 Task: In job application update turn off in-app notifications.
Action: Mouse moved to (624, 58)
Screenshot: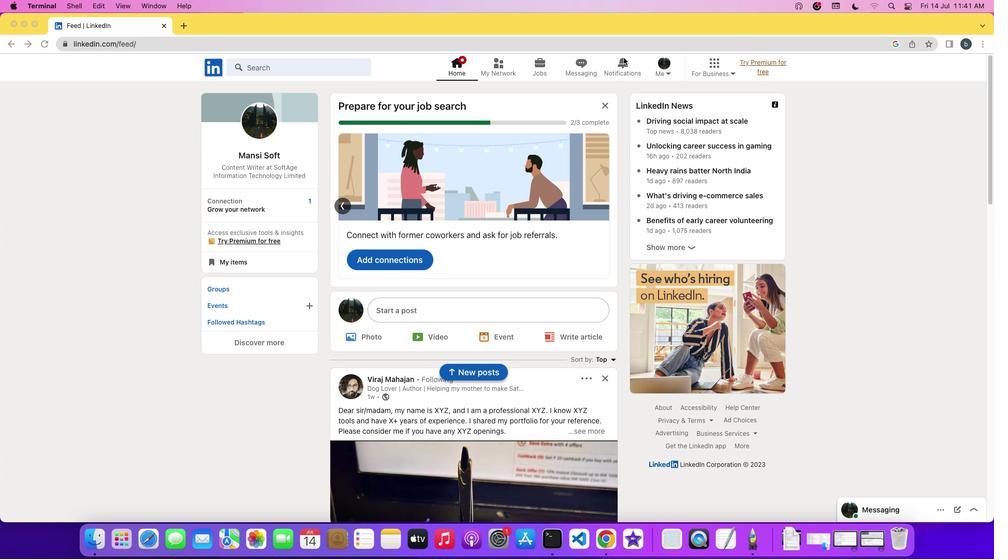 
Action: Mouse pressed left at (624, 58)
Screenshot: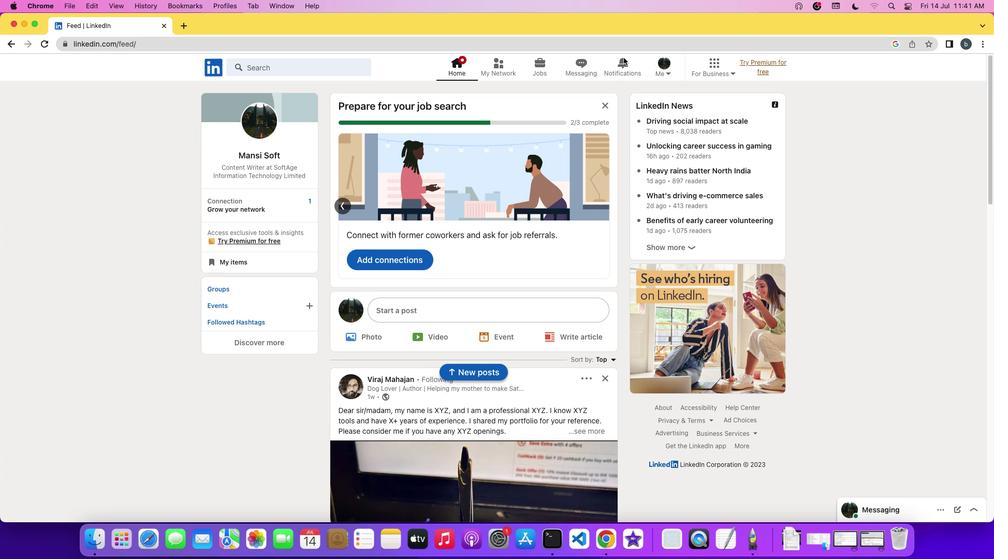 
Action: Mouse moved to (622, 62)
Screenshot: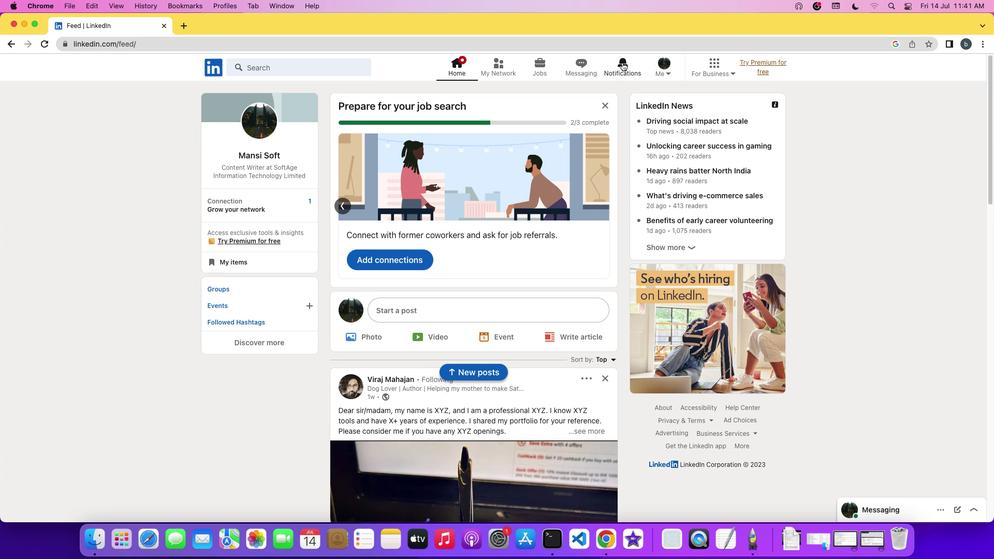 
Action: Mouse pressed left at (622, 62)
Screenshot: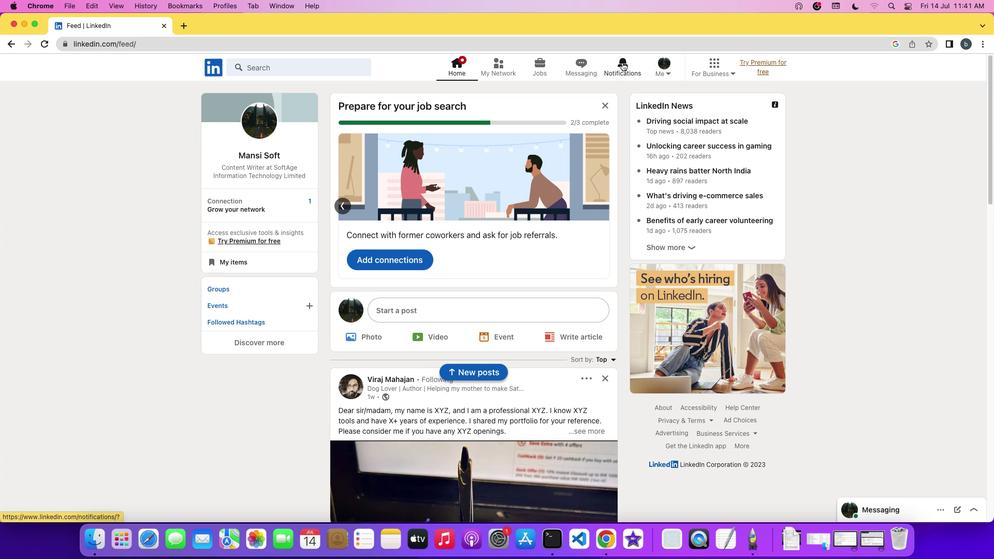 
Action: Mouse moved to (233, 137)
Screenshot: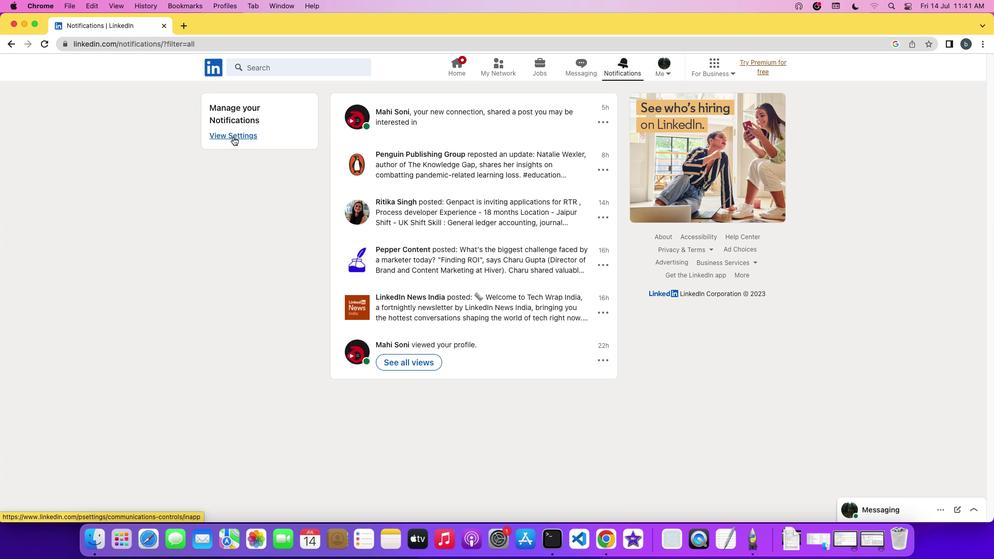 
Action: Mouse pressed left at (233, 137)
Screenshot: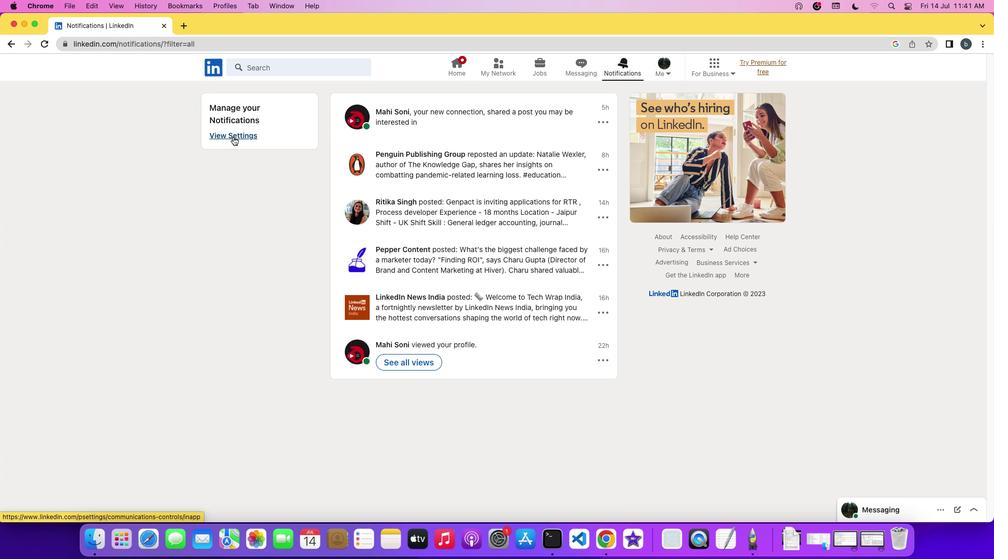 
Action: Mouse moved to (415, 129)
Screenshot: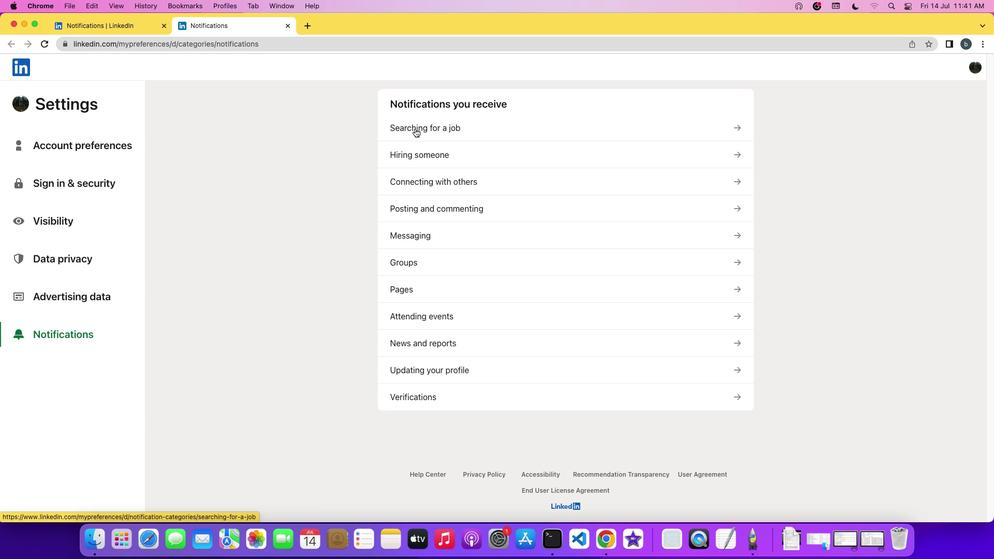 
Action: Mouse pressed left at (415, 129)
Screenshot: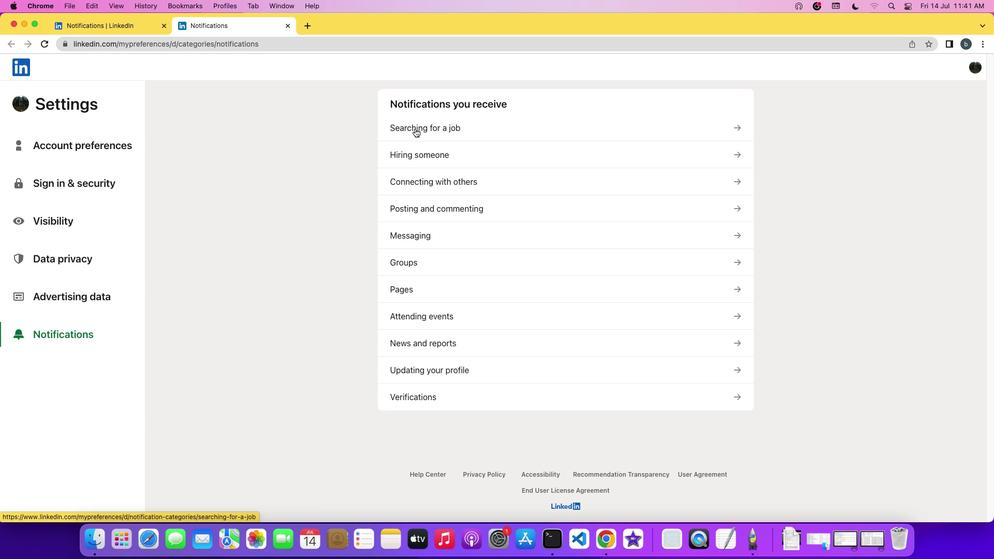 
Action: Mouse moved to (430, 280)
Screenshot: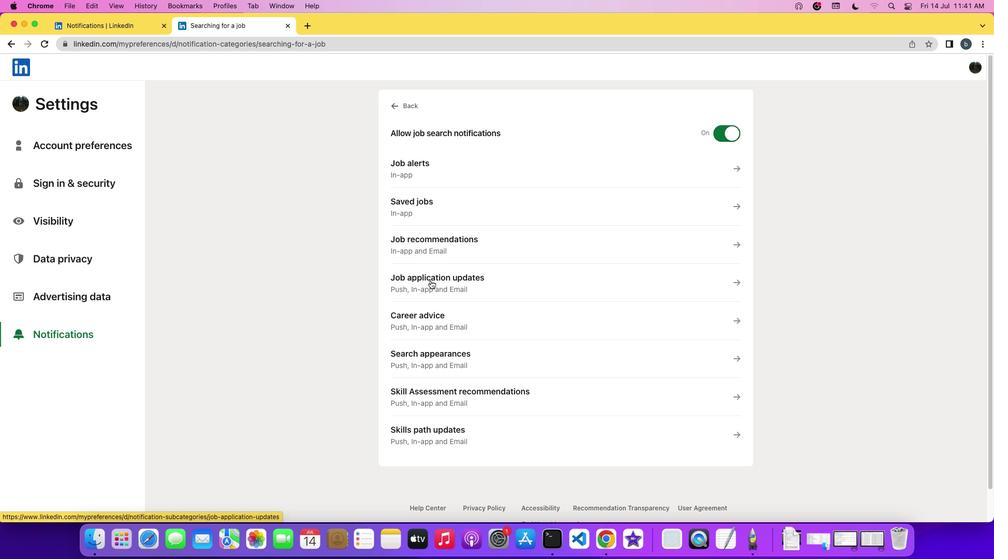 
Action: Mouse pressed left at (430, 280)
Screenshot: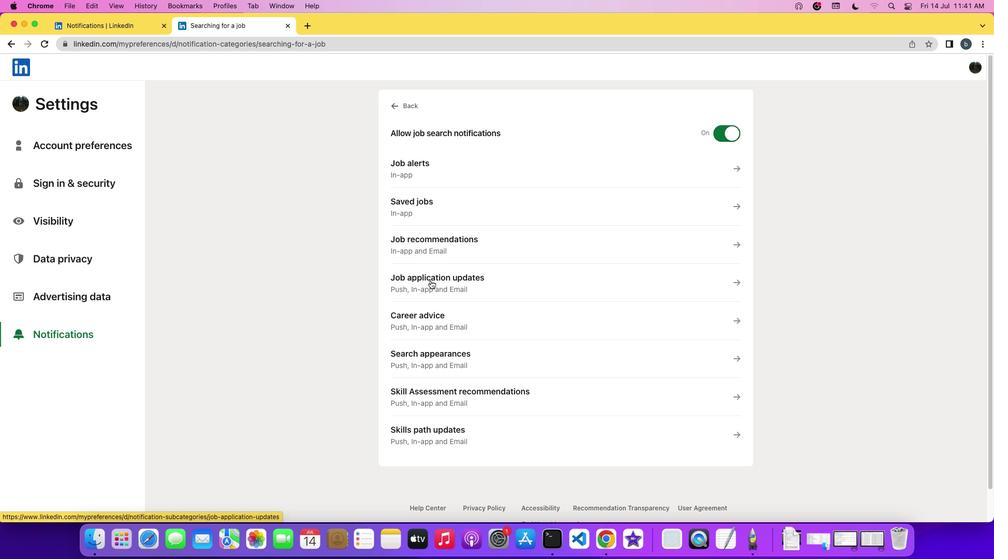
Action: Mouse moved to (738, 200)
Screenshot: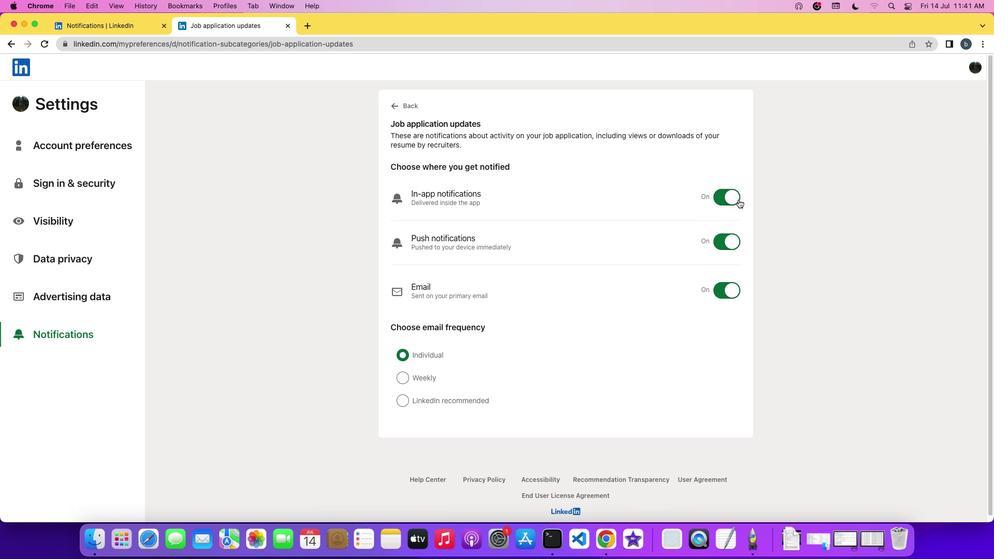 
Action: Mouse pressed left at (738, 200)
Screenshot: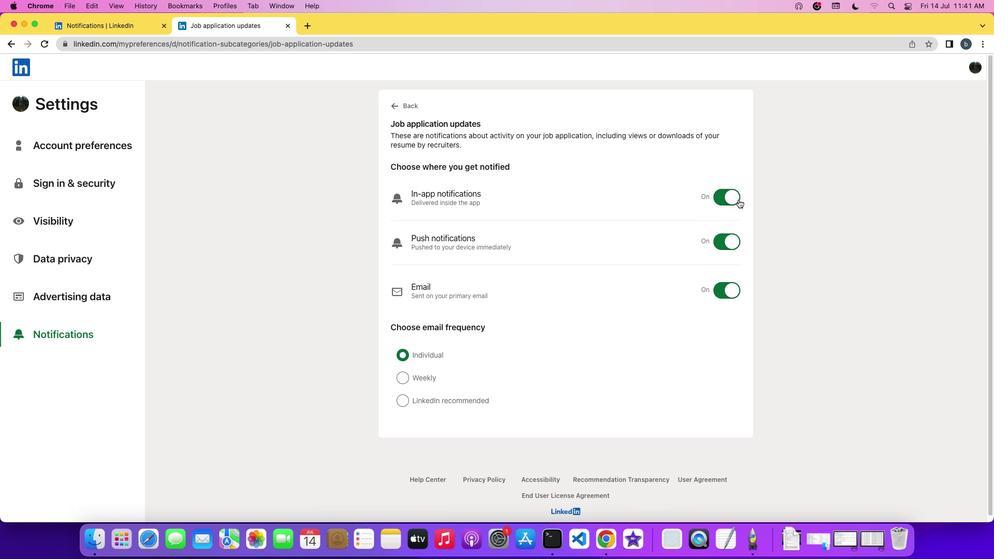 
Action: Mouse moved to (778, 218)
Screenshot: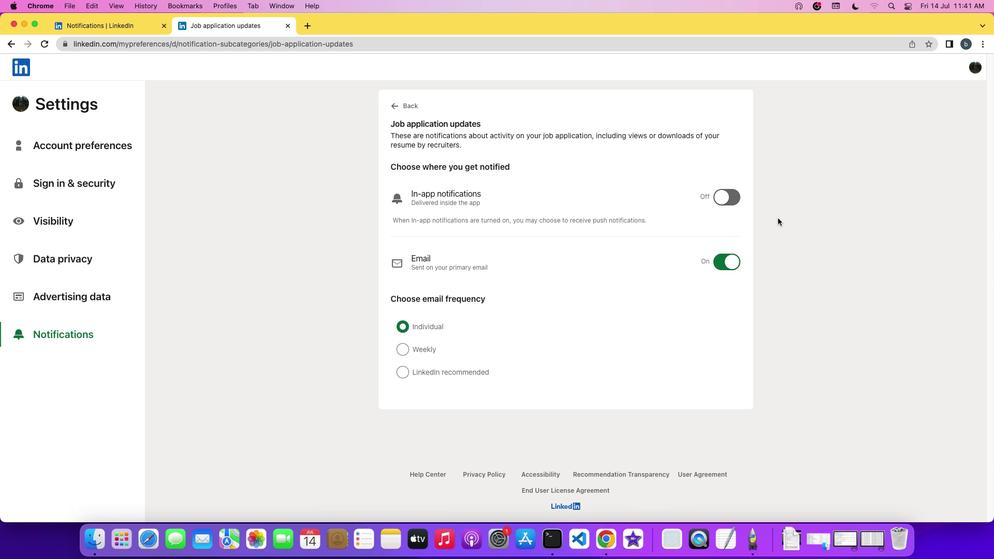 
